Task: Look for products in the category "Other Cooking Oils" from Ellyndale only.
Action: Mouse moved to (249, 125)
Screenshot: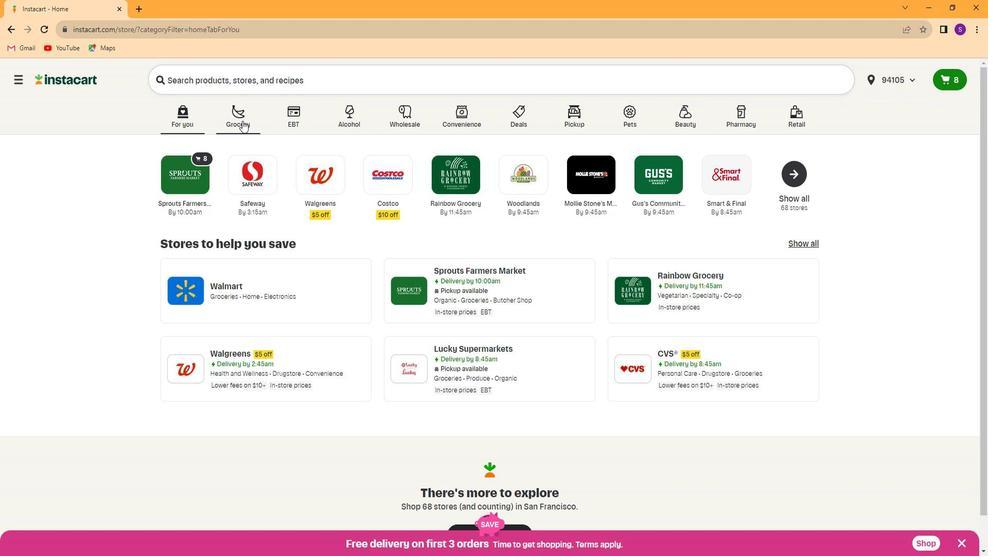 
Action: Mouse pressed left at (249, 125)
Screenshot: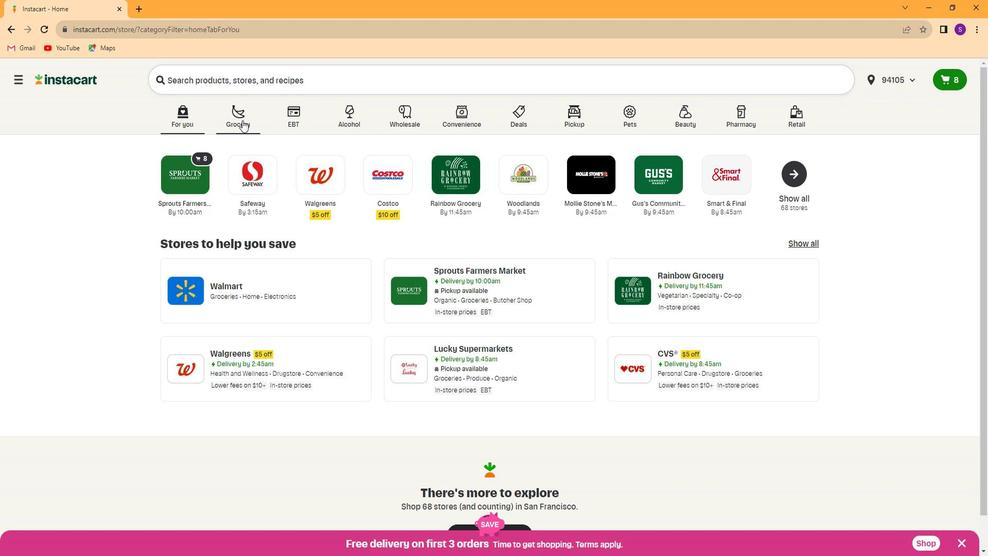 
Action: Mouse moved to (756, 204)
Screenshot: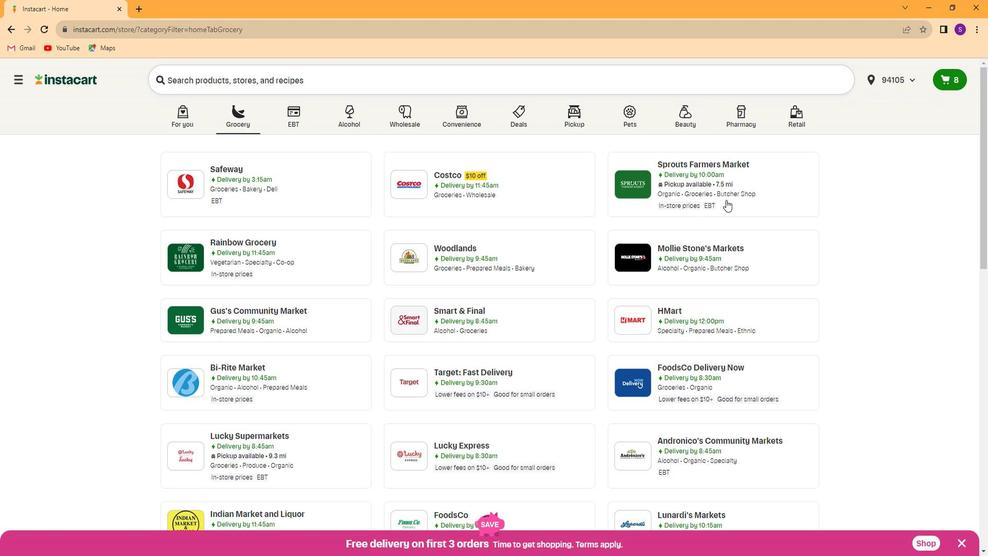 
Action: Mouse pressed left at (756, 204)
Screenshot: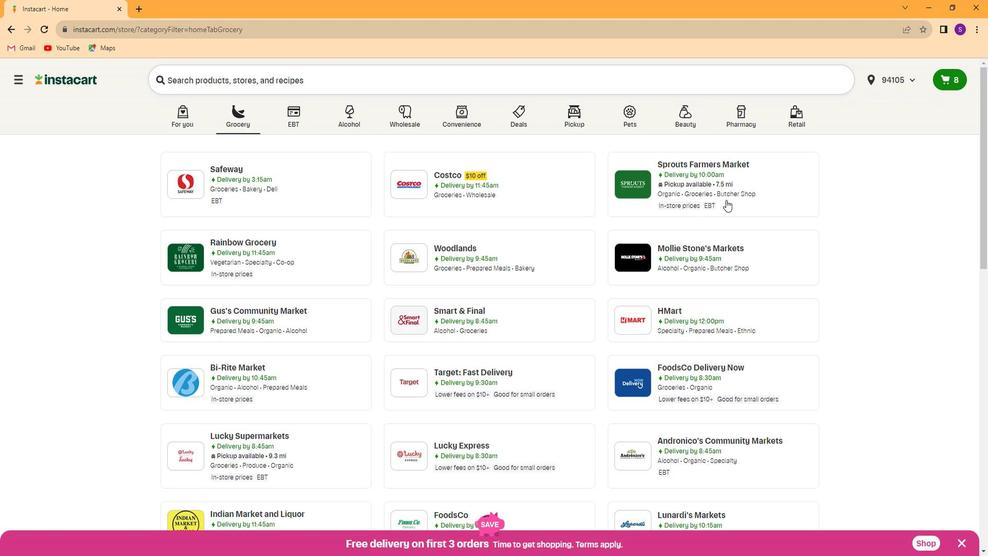 
Action: Mouse moved to (78, 423)
Screenshot: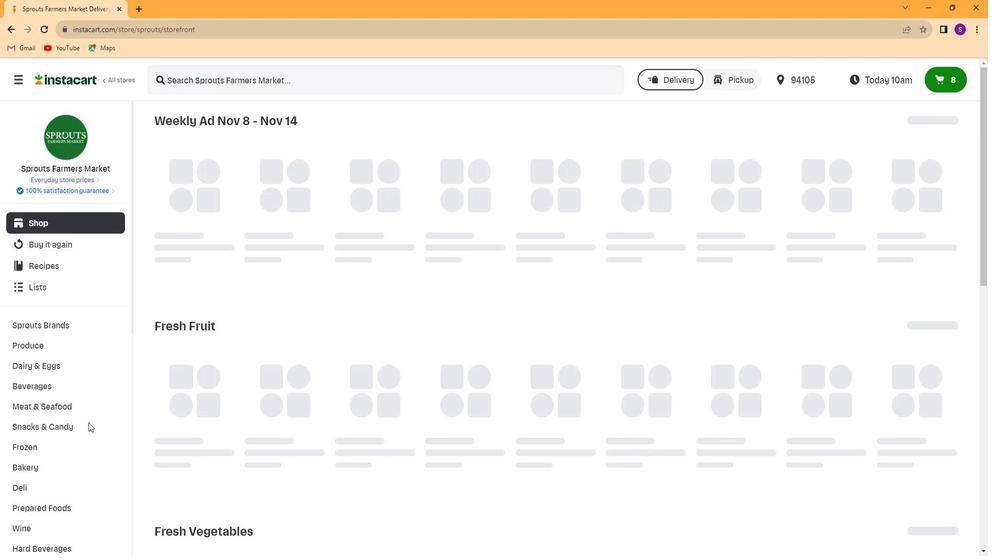 
Action: Mouse scrolled (78, 423) with delta (0, 0)
Screenshot: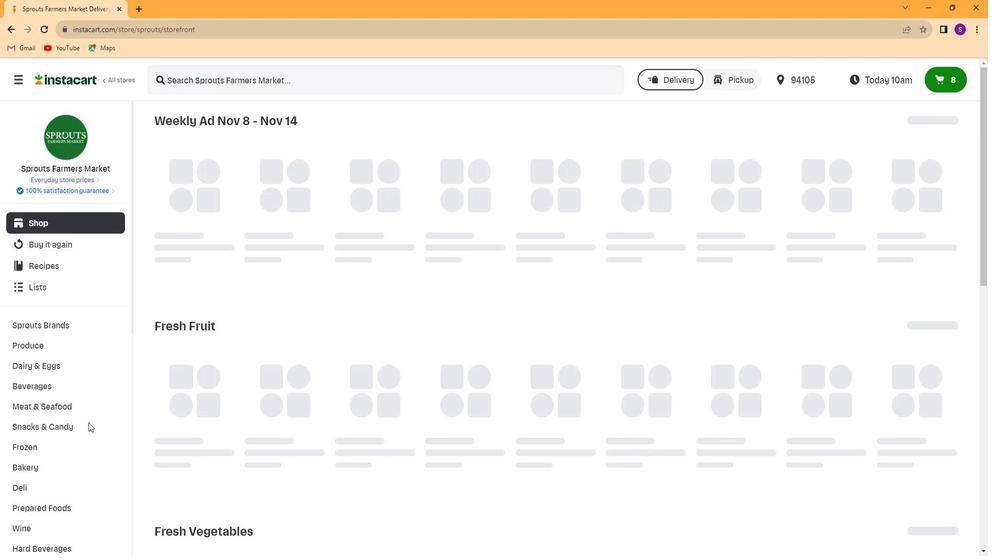 
Action: Mouse moved to (22, 403)
Screenshot: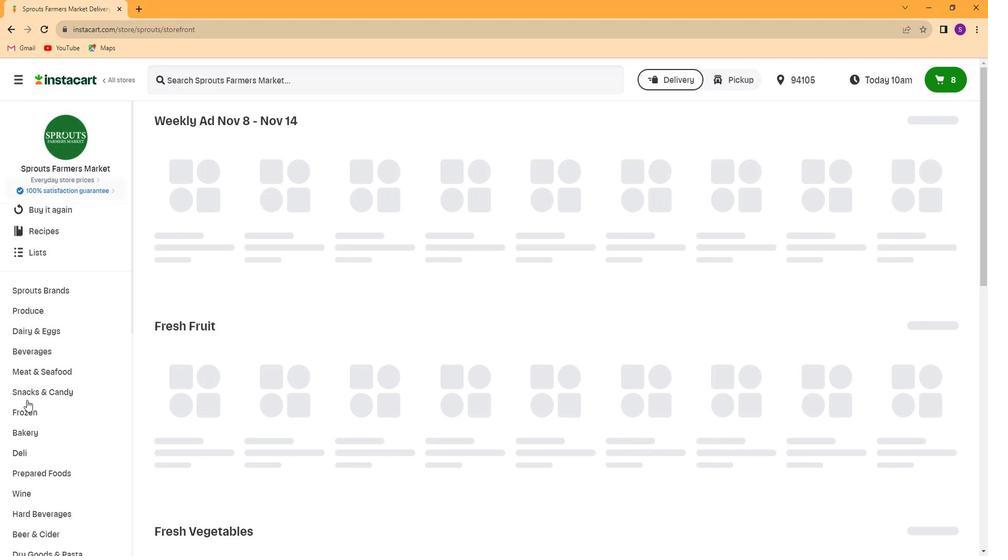 
Action: Mouse scrolled (22, 402) with delta (0, 0)
Screenshot: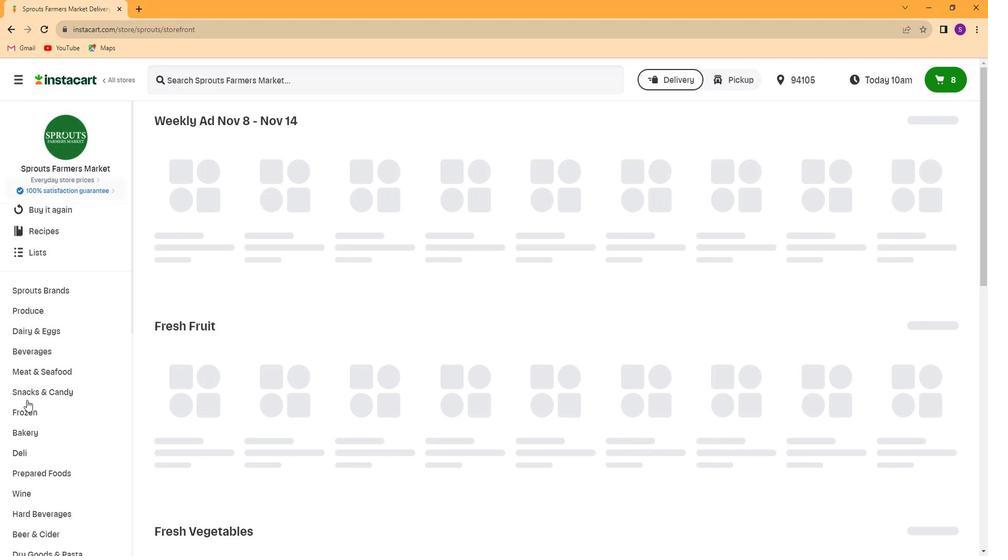 
Action: Mouse moved to (23, 401)
Screenshot: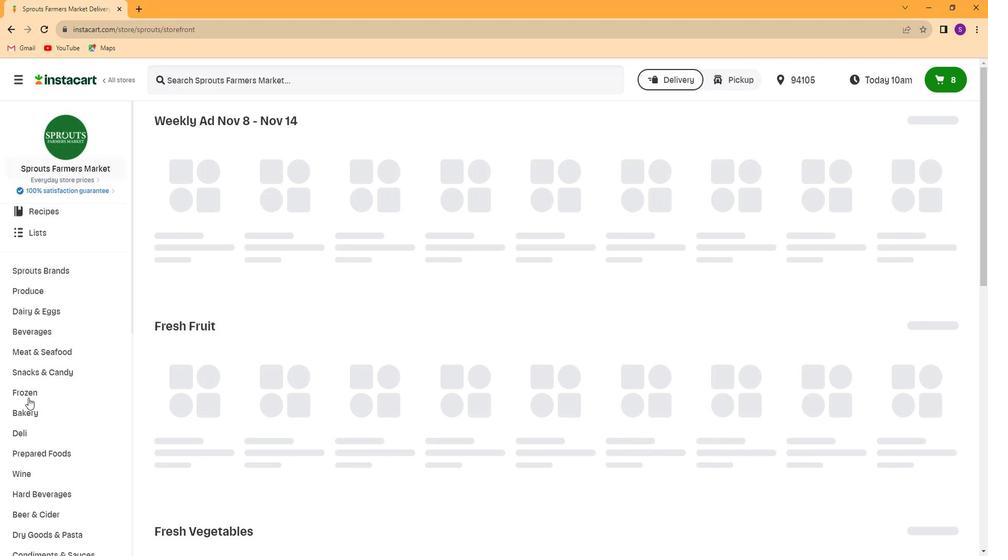
Action: Mouse scrolled (23, 401) with delta (0, 0)
Screenshot: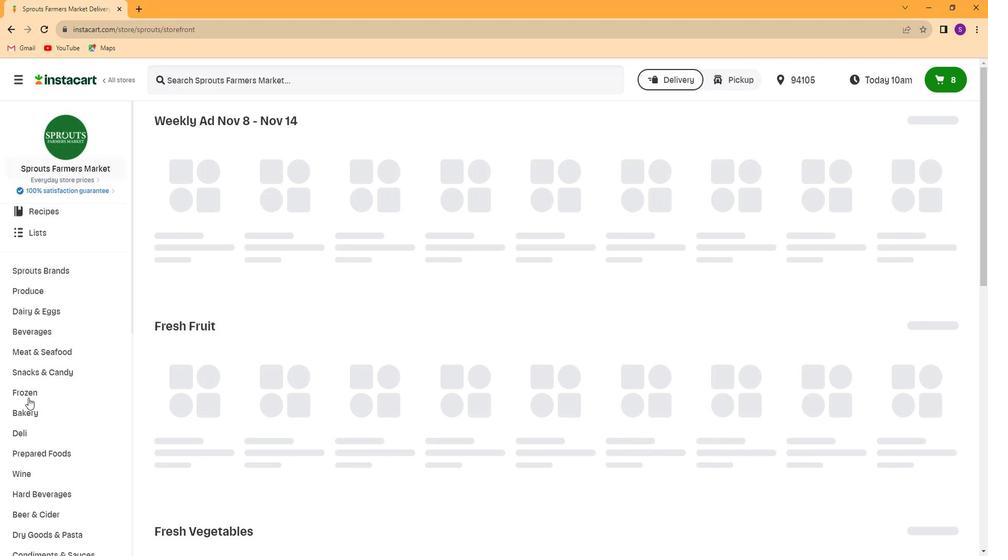 
Action: Mouse moved to (26, 401)
Screenshot: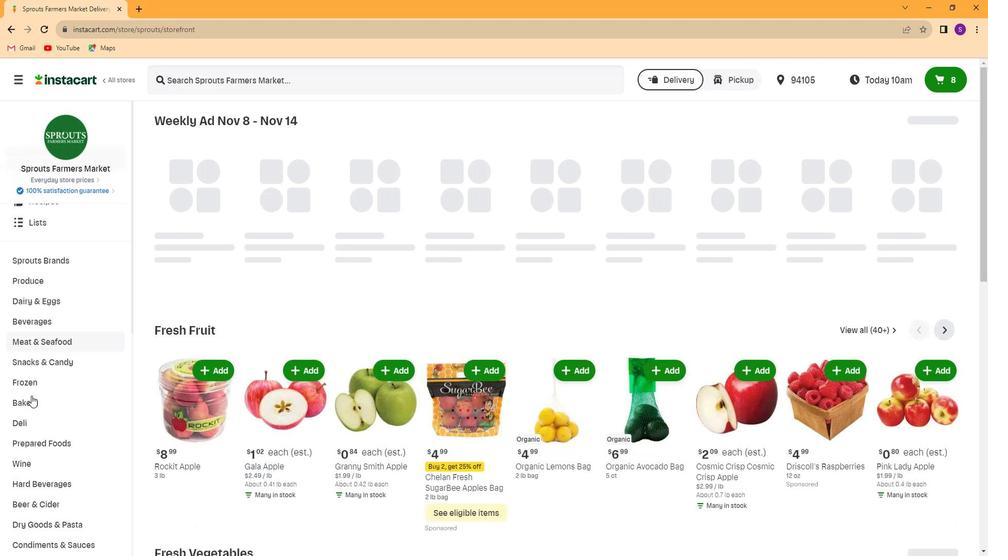 
Action: Mouse scrolled (26, 400) with delta (0, 0)
Screenshot: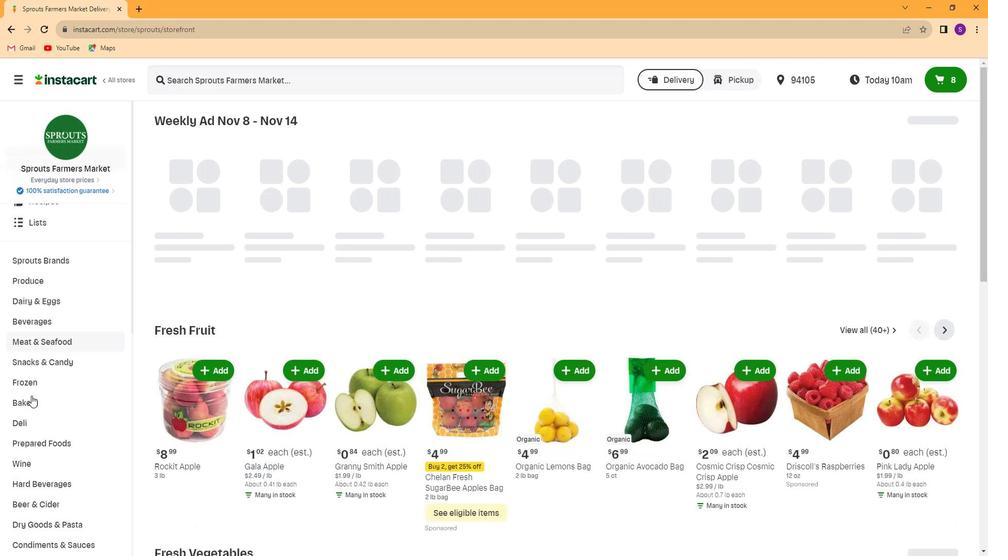 
Action: Mouse moved to (28, 398)
Screenshot: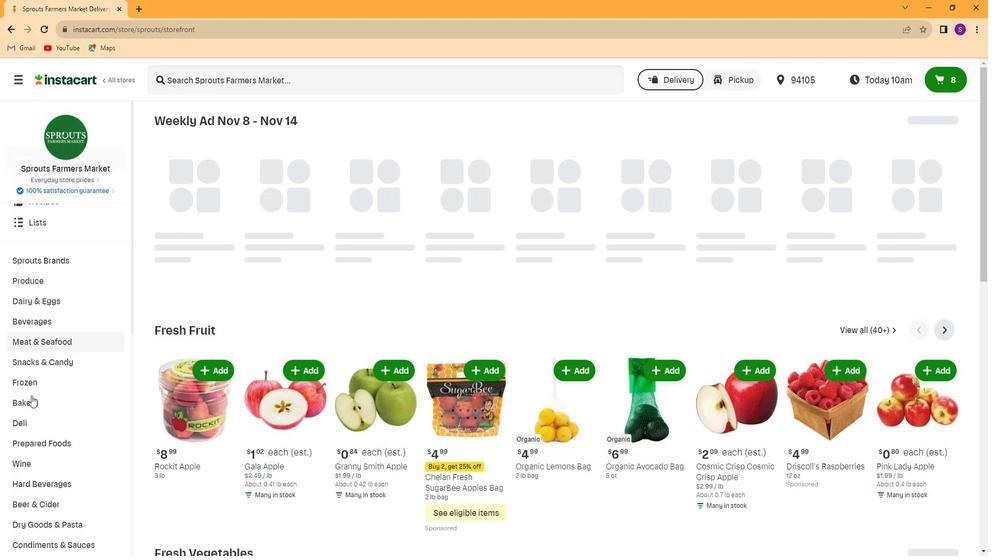
Action: Mouse scrolled (28, 397) with delta (0, 0)
Screenshot: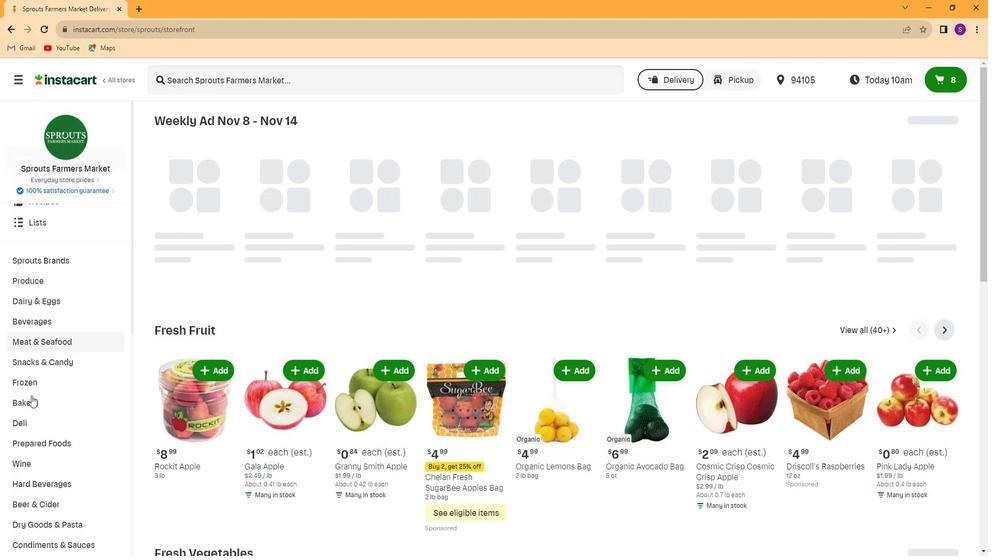 
Action: Mouse moved to (30, 396)
Screenshot: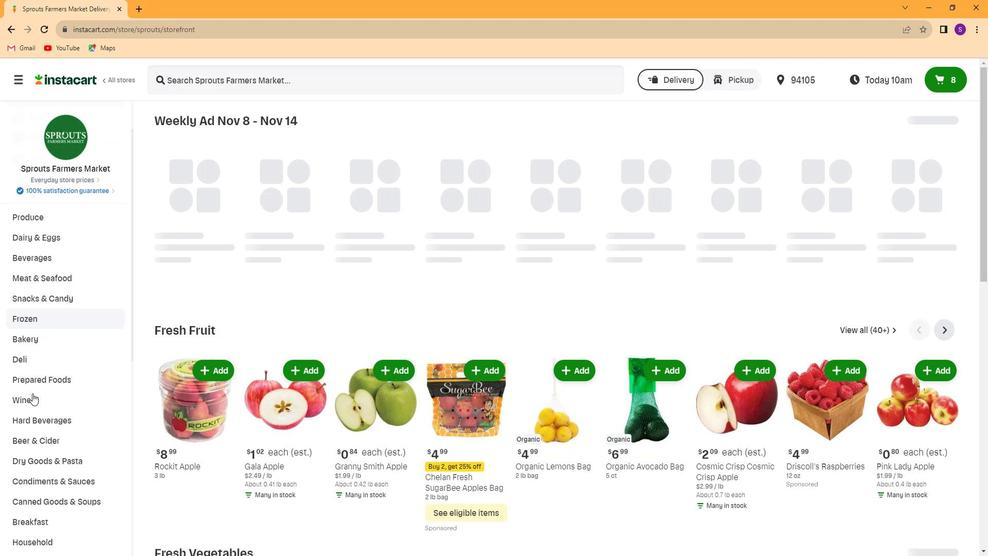 
Action: Mouse scrolled (30, 395) with delta (0, 0)
Screenshot: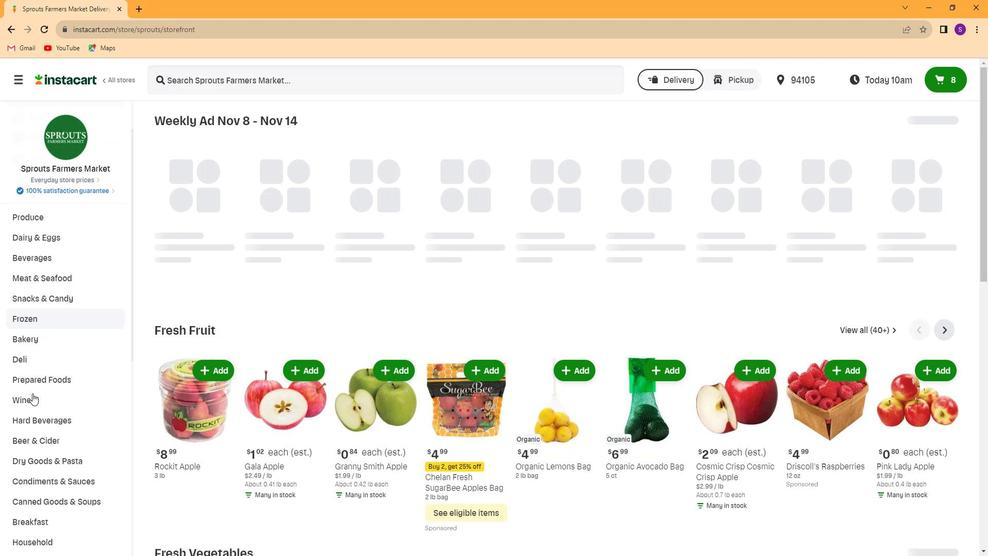 
Action: Mouse moved to (53, 468)
Screenshot: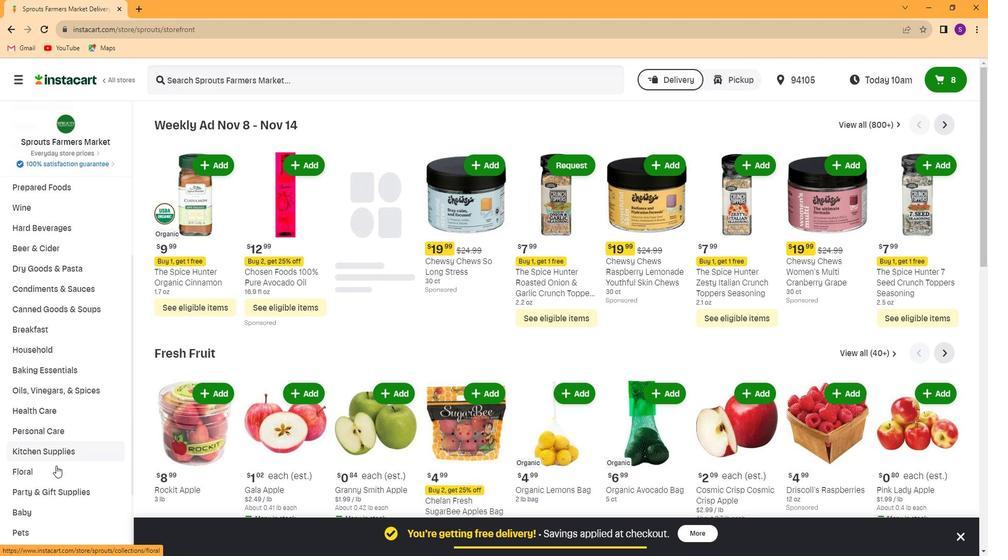 
Action: Mouse scrolled (53, 468) with delta (0, 0)
Screenshot: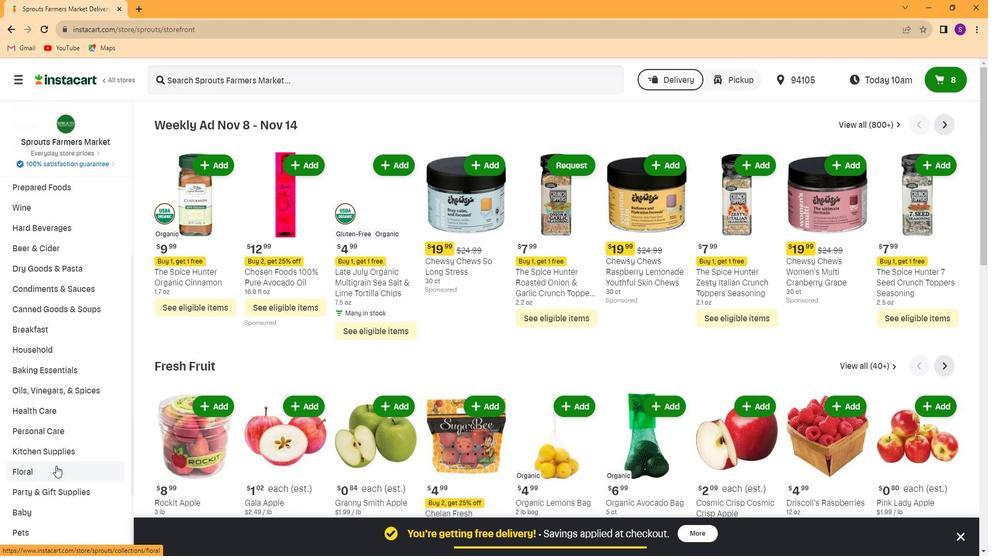 
Action: Mouse scrolled (53, 468) with delta (0, 0)
Screenshot: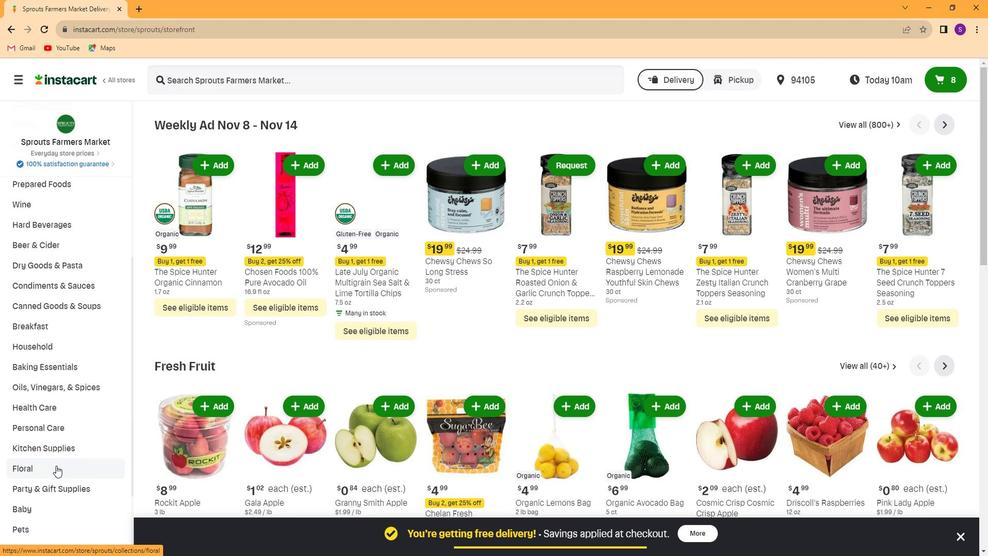 
Action: Mouse moved to (61, 471)
Screenshot: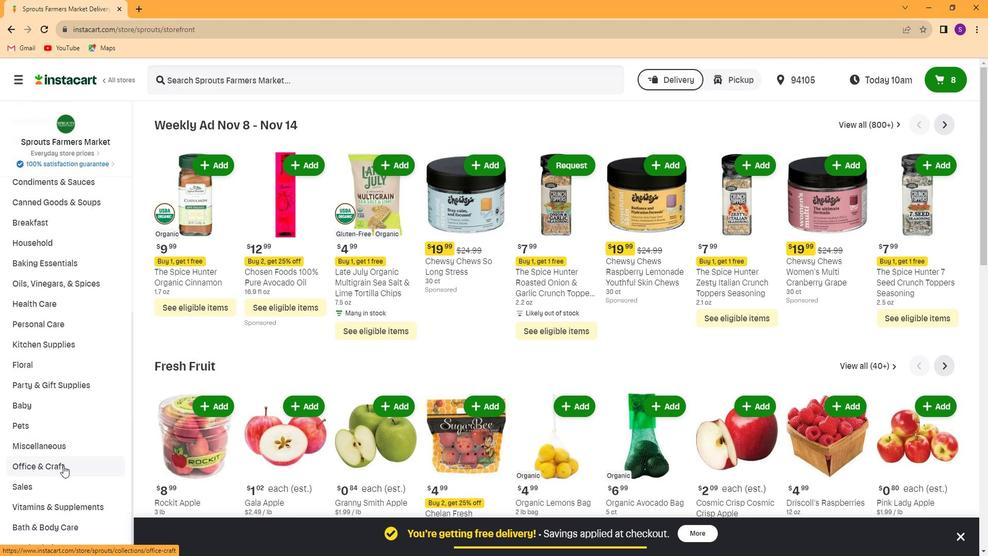 
Action: Mouse scrolled (61, 471) with delta (0, 0)
Screenshot: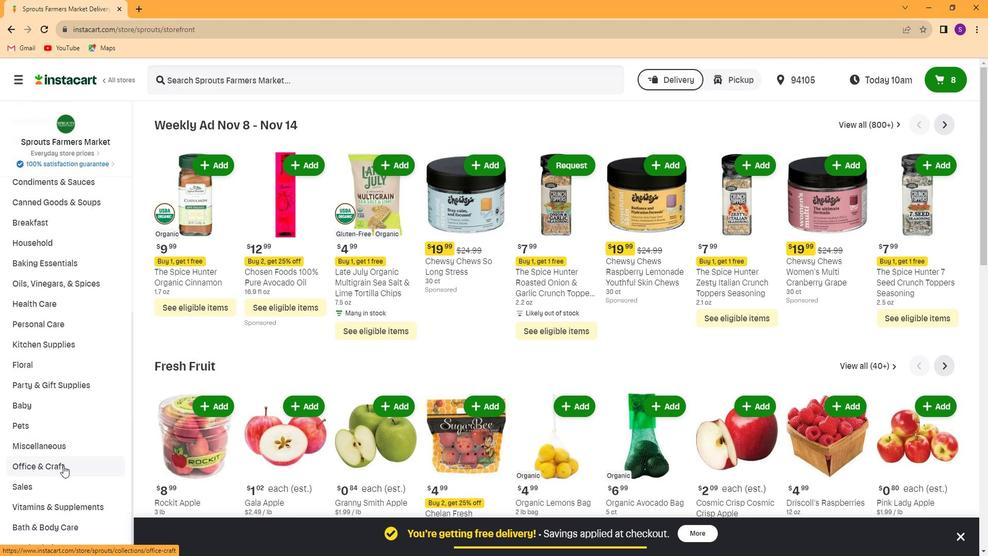 
Action: Mouse moved to (60, 463)
Screenshot: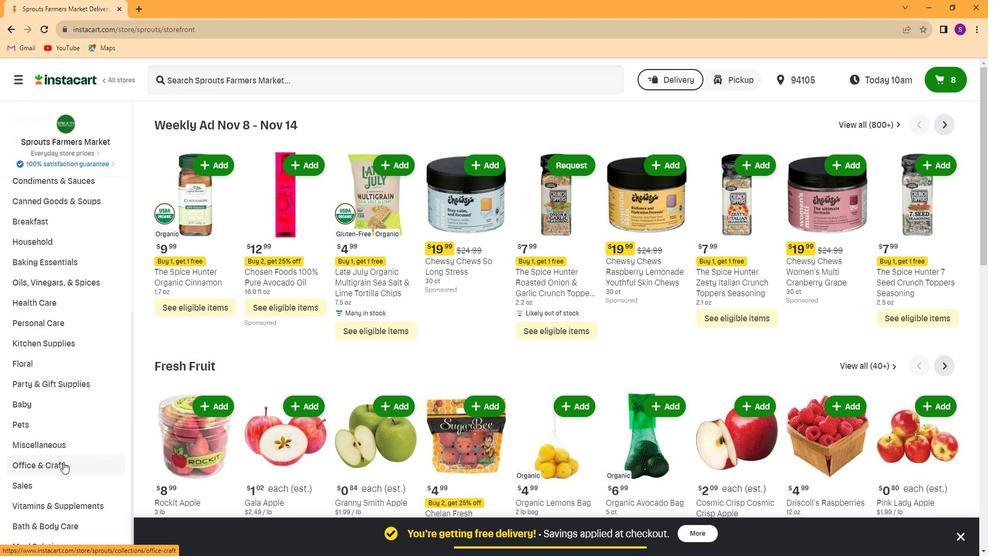 
Action: Mouse scrolled (60, 462) with delta (0, 0)
Screenshot: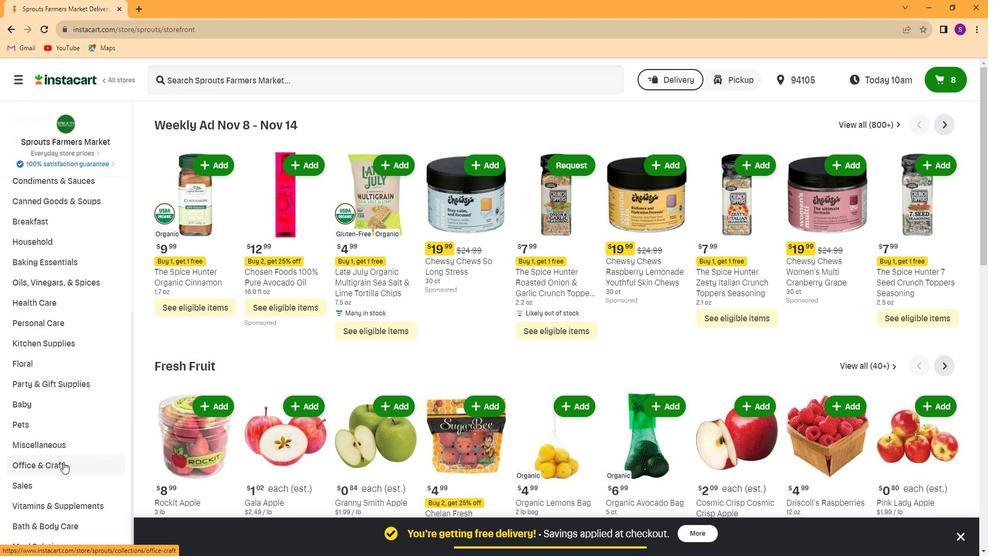 
Action: Mouse moved to (58, 457)
Screenshot: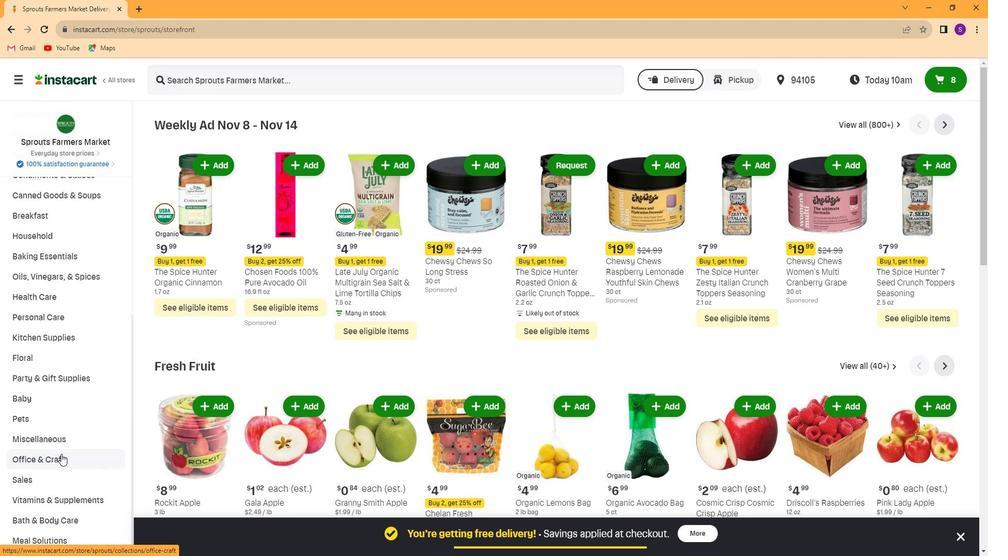 
Action: Mouse scrolled (58, 456) with delta (0, 0)
Screenshot: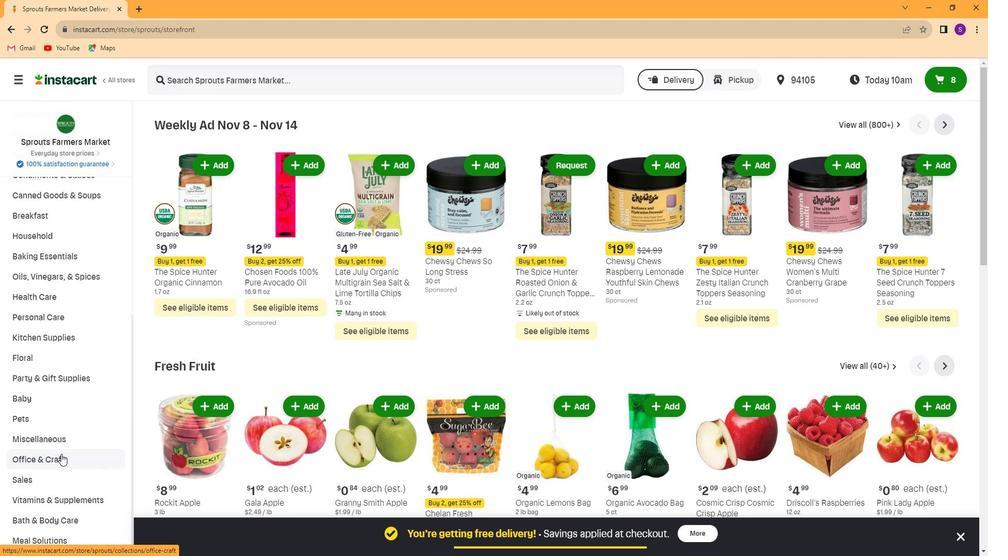 
Action: Mouse moved to (56, 449)
Screenshot: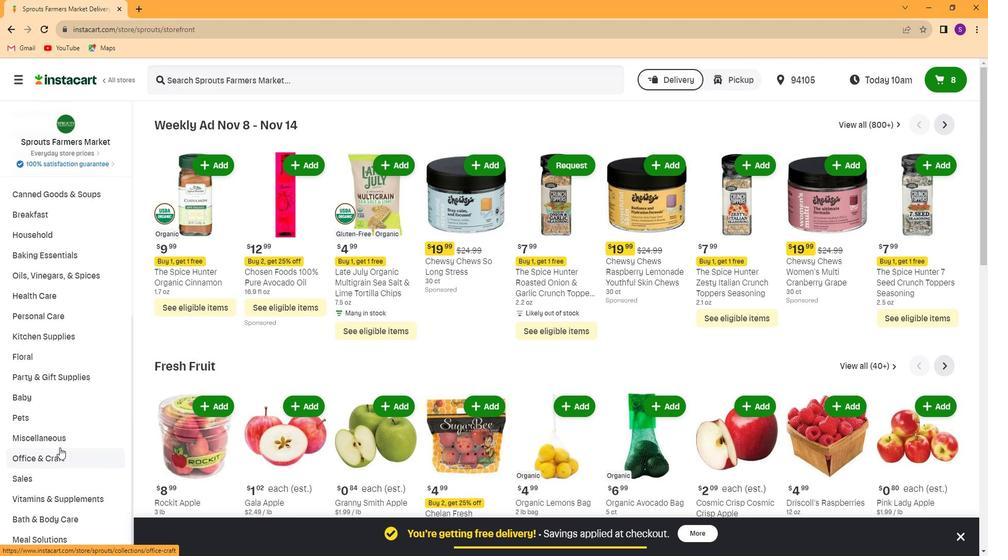 
Action: Mouse scrolled (56, 449) with delta (0, 0)
Screenshot: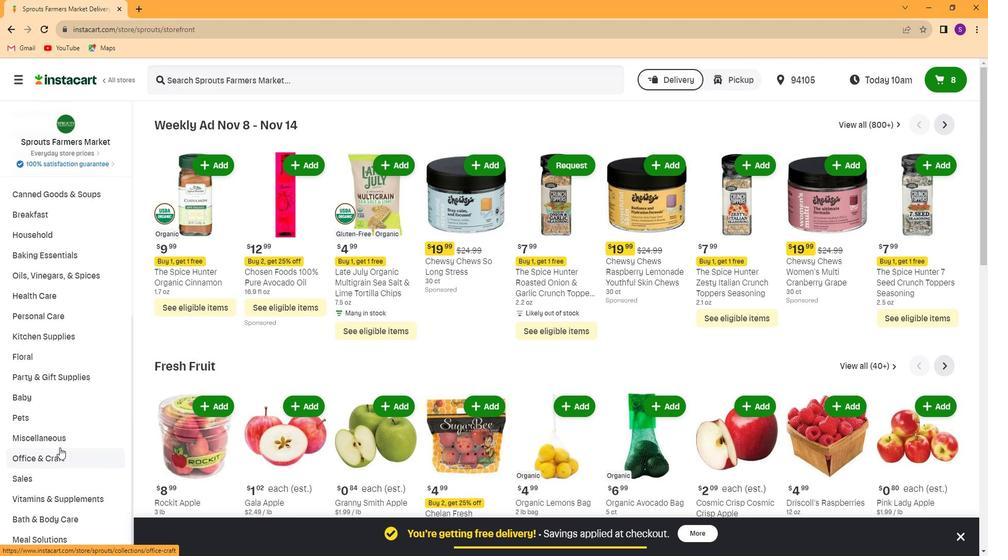 
Action: Mouse moved to (56, 446)
Screenshot: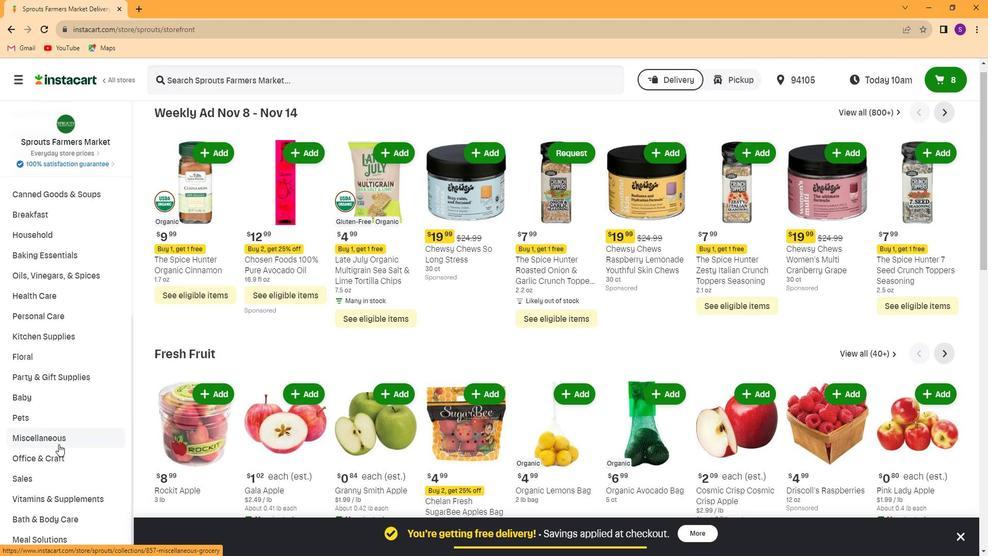 
Action: Mouse scrolled (56, 446) with delta (0, 0)
Screenshot: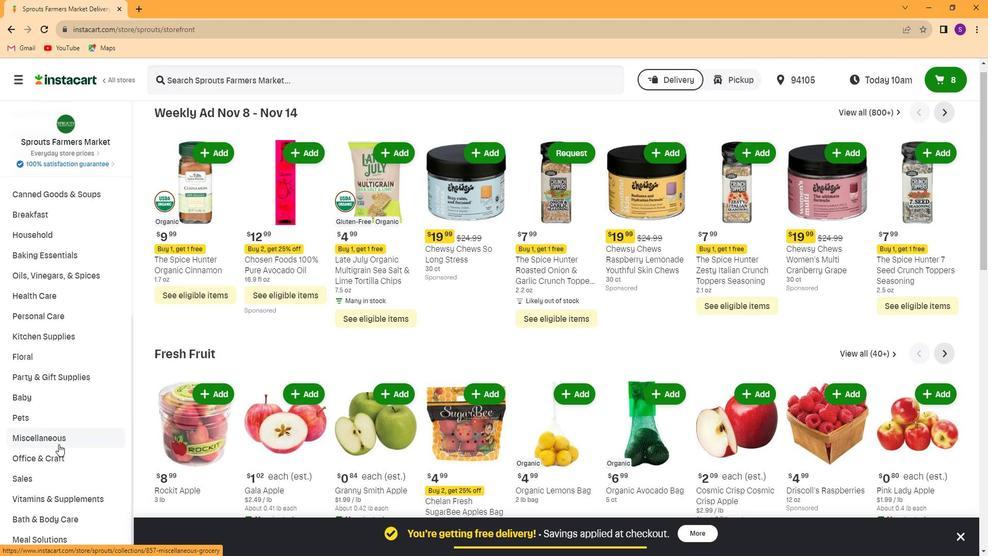 
Action: Mouse moved to (52, 428)
Screenshot: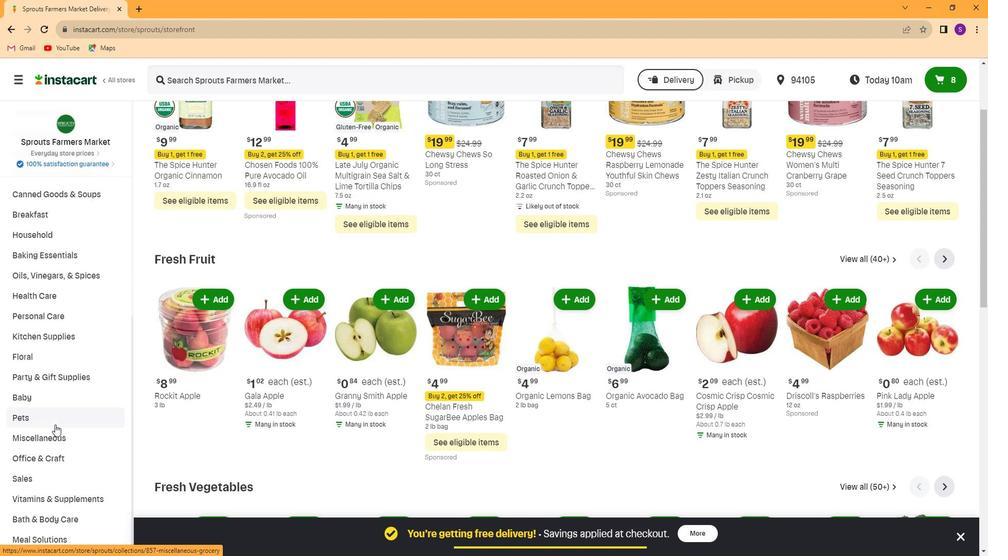
Action: Mouse scrolled (52, 428) with delta (0, 0)
Screenshot: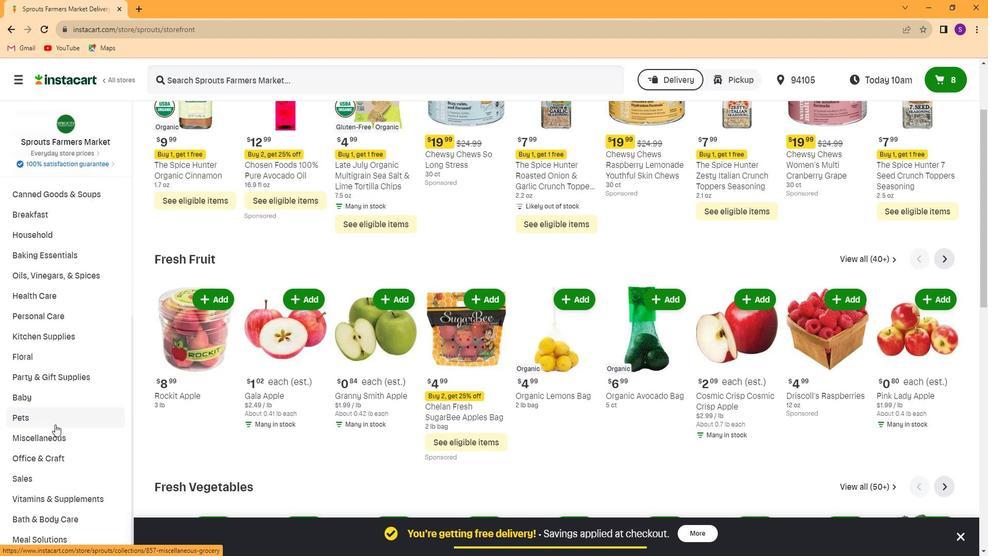 
Action: Mouse moved to (52, 427)
Screenshot: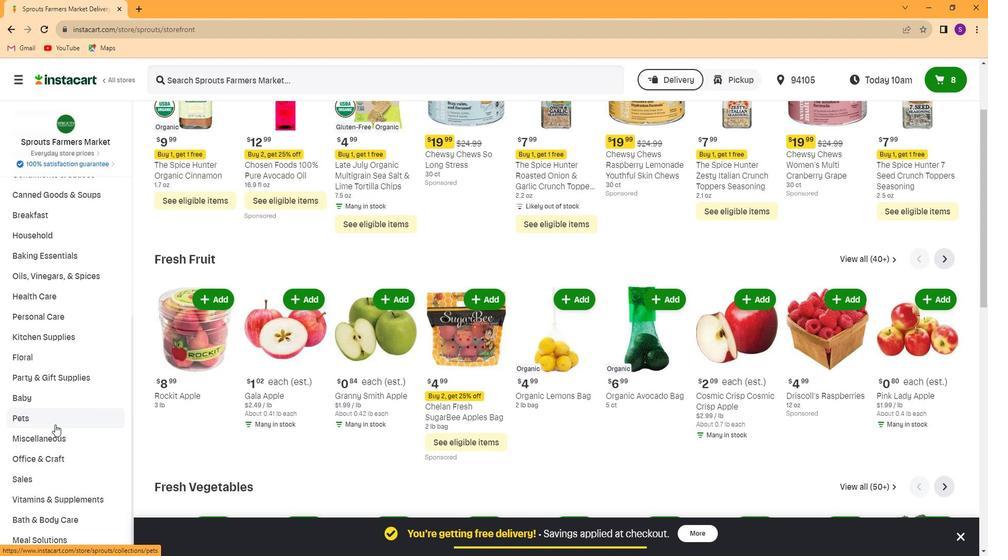 
Action: Mouse scrolled (52, 427) with delta (0, 0)
Screenshot: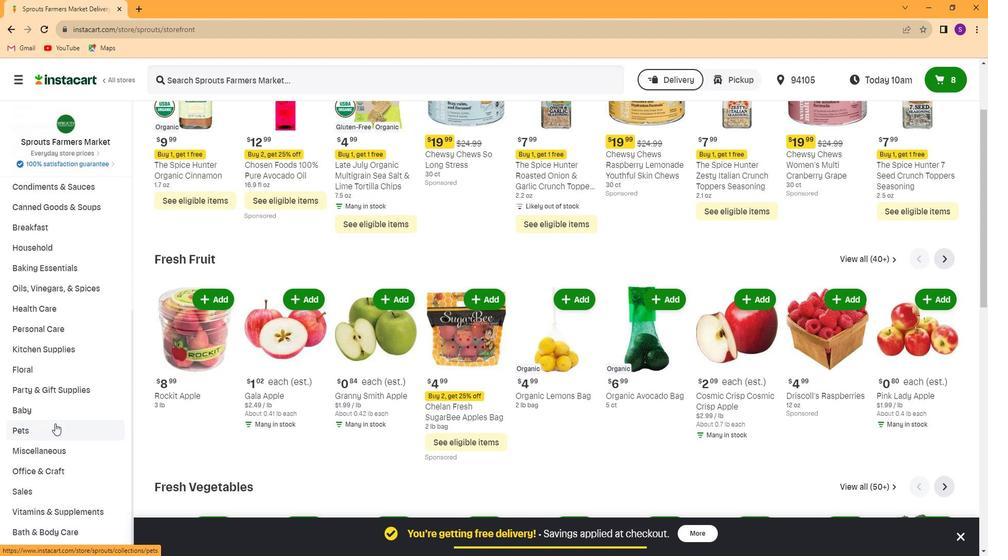 
Action: Mouse moved to (52, 426)
Screenshot: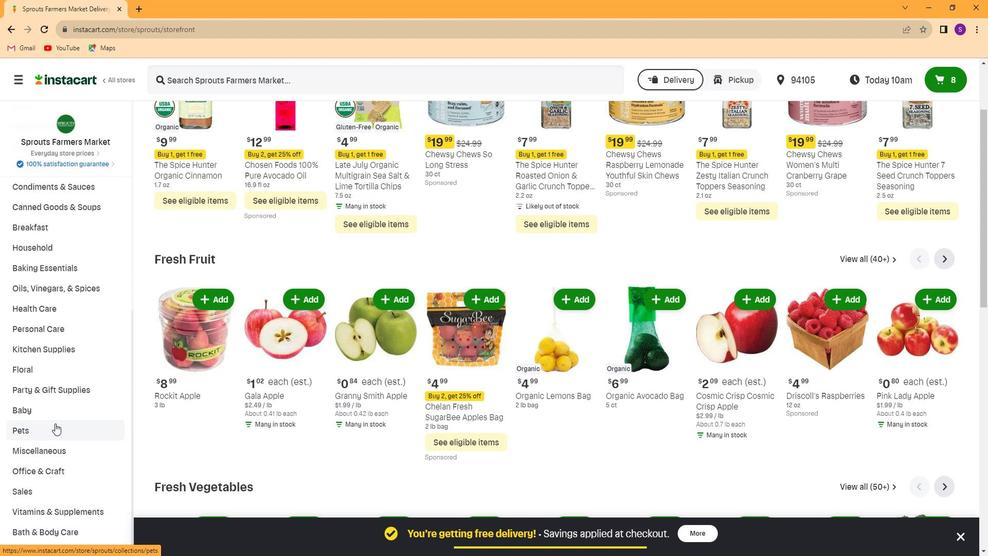 
Action: Mouse scrolled (52, 427) with delta (0, 1)
Screenshot: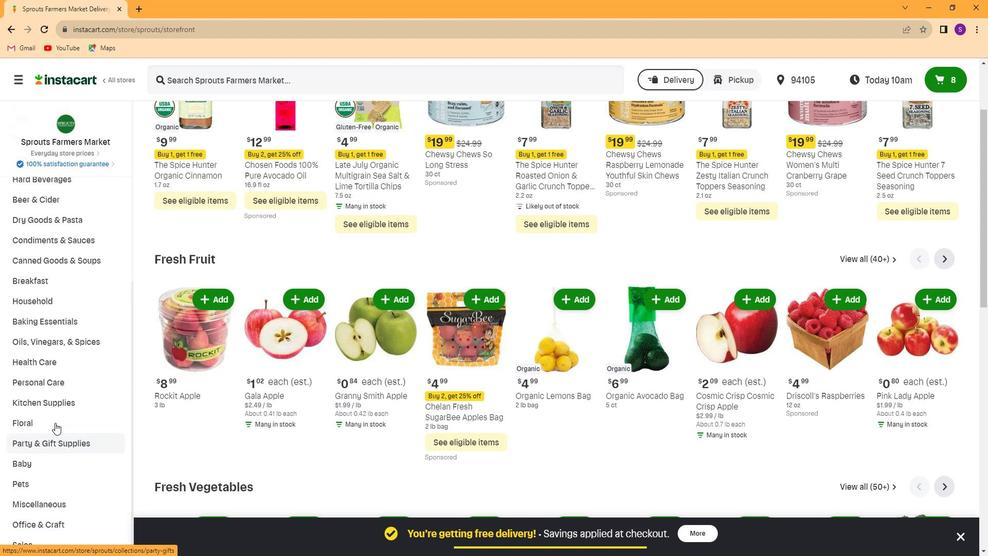 
Action: Mouse moved to (62, 437)
Screenshot: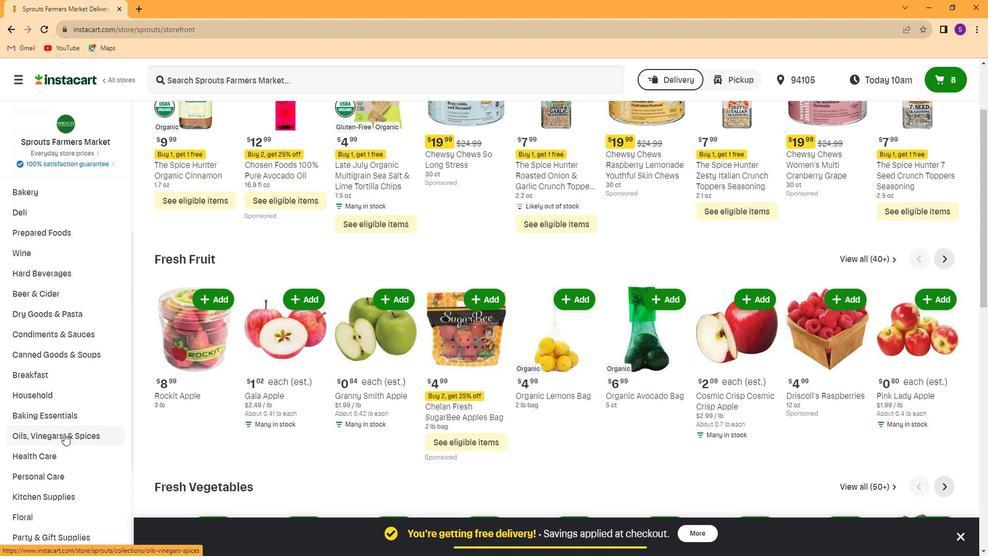 
Action: Mouse pressed left at (62, 437)
Screenshot: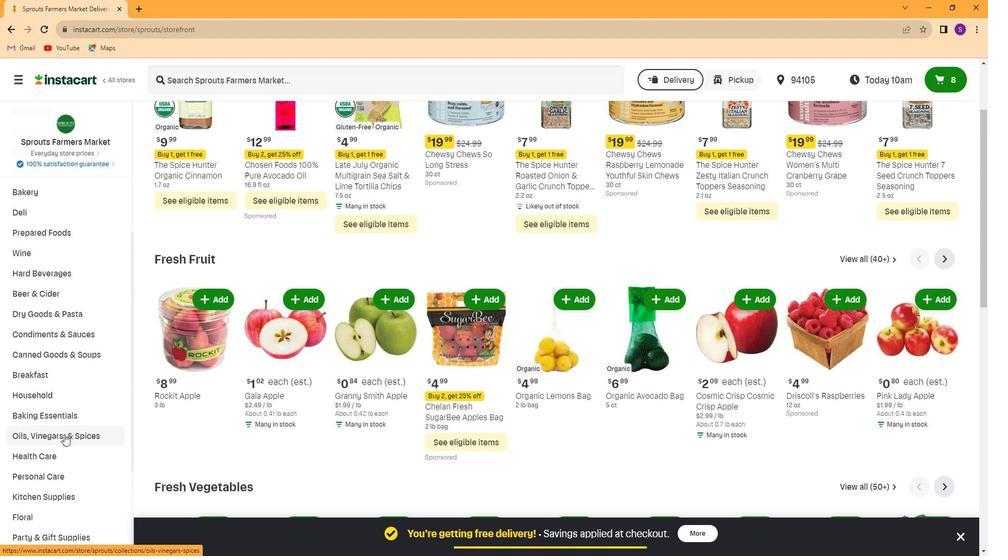 
Action: Mouse moved to (592, 157)
Screenshot: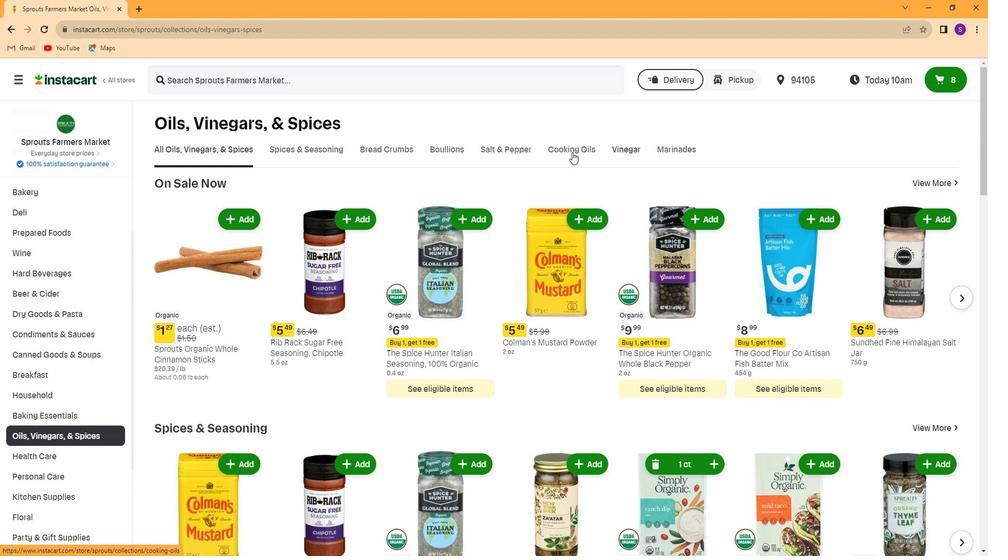 
Action: Mouse pressed left at (592, 157)
Screenshot: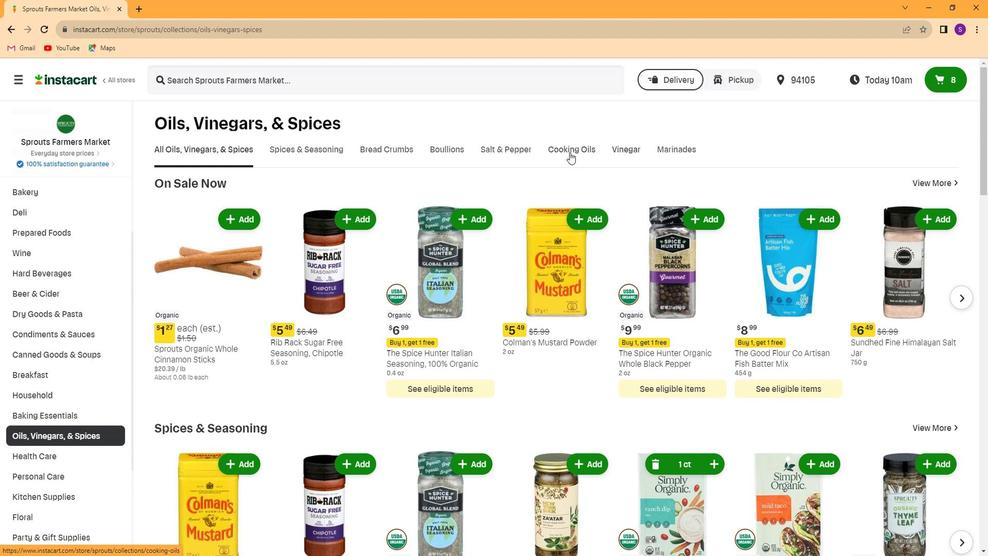 
Action: Mouse moved to (767, 201)
Screenshot: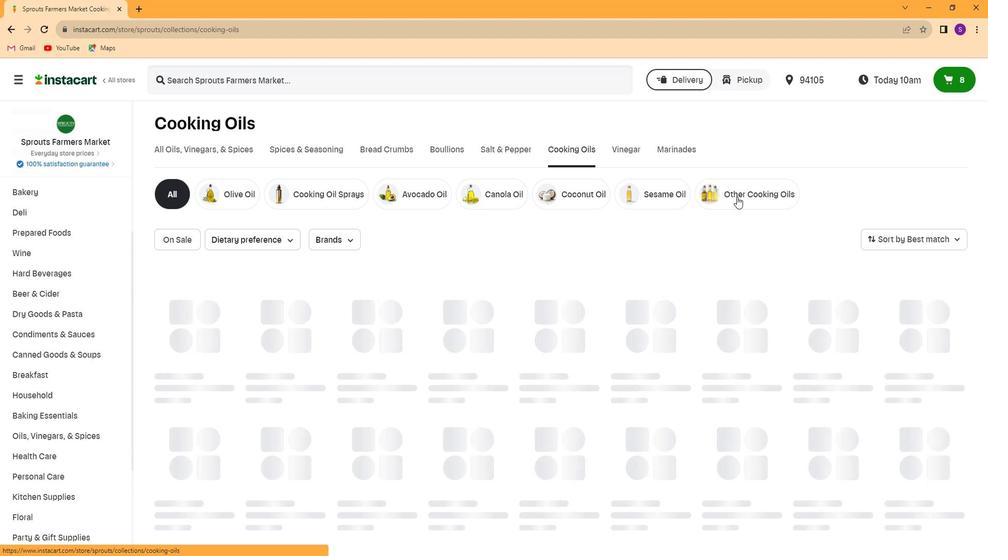
Action: Mouse pressed left at (767, 201)
Screenshot: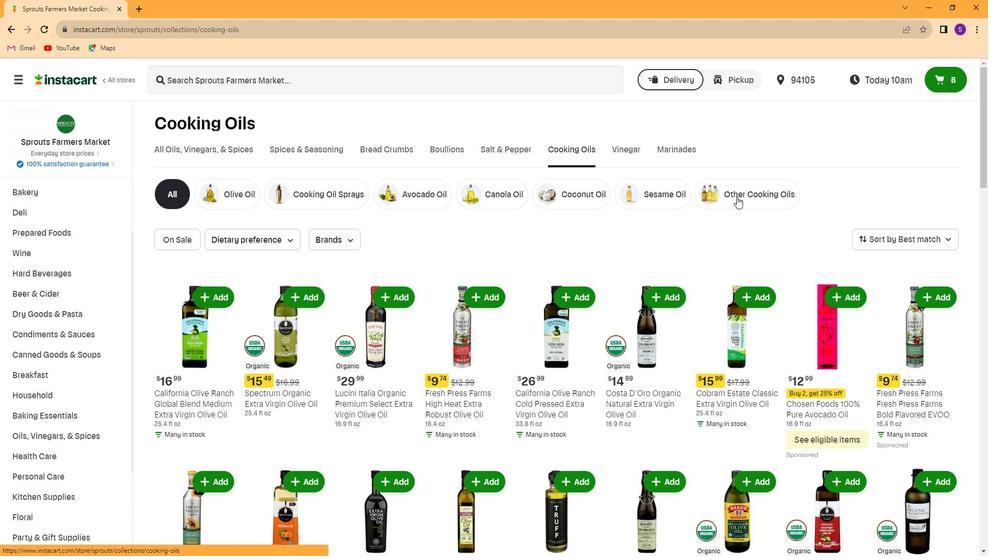 
Action: Mouse moved to (357, 243)
Screenshot: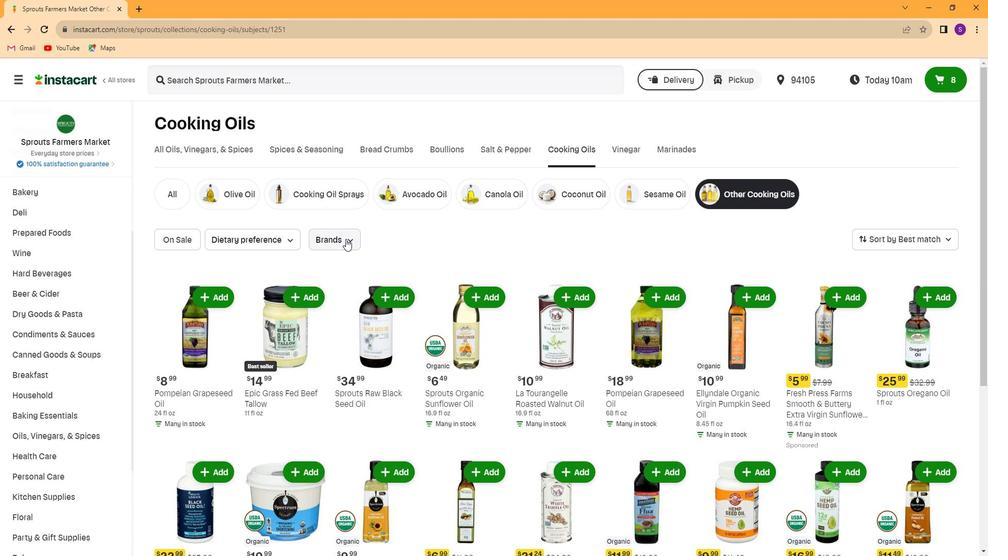 
Action: Mouse pressed left at (357, 243)
Screenshot: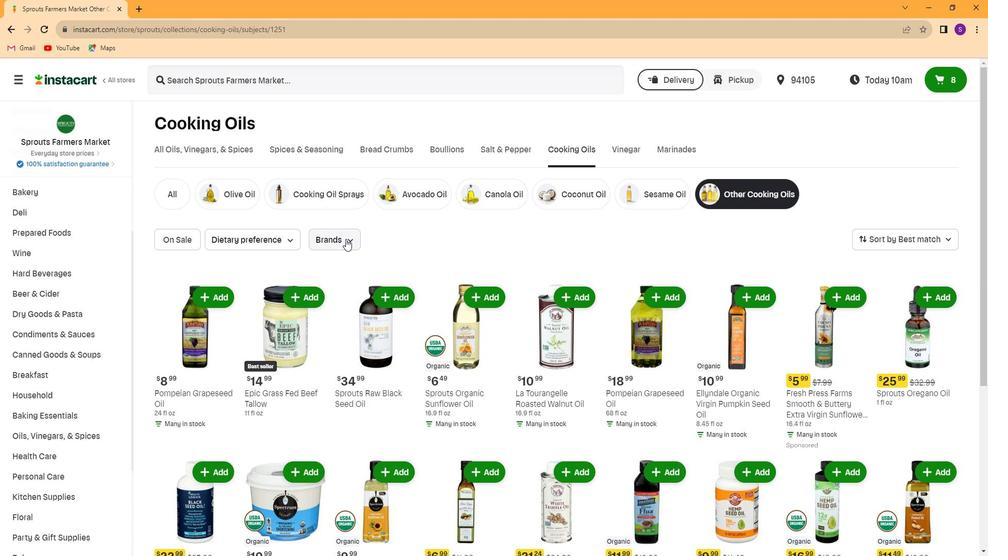 
Action: Mouse moved to (398, 352)
Screenshot: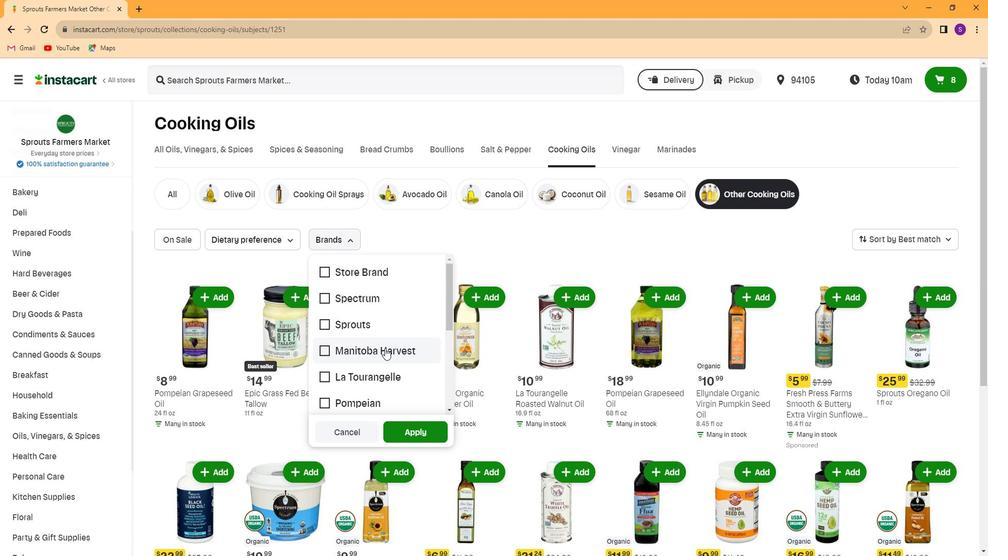 
Action: Mouse scrolled (398, 351) with delta (0, 0)
Screenshot: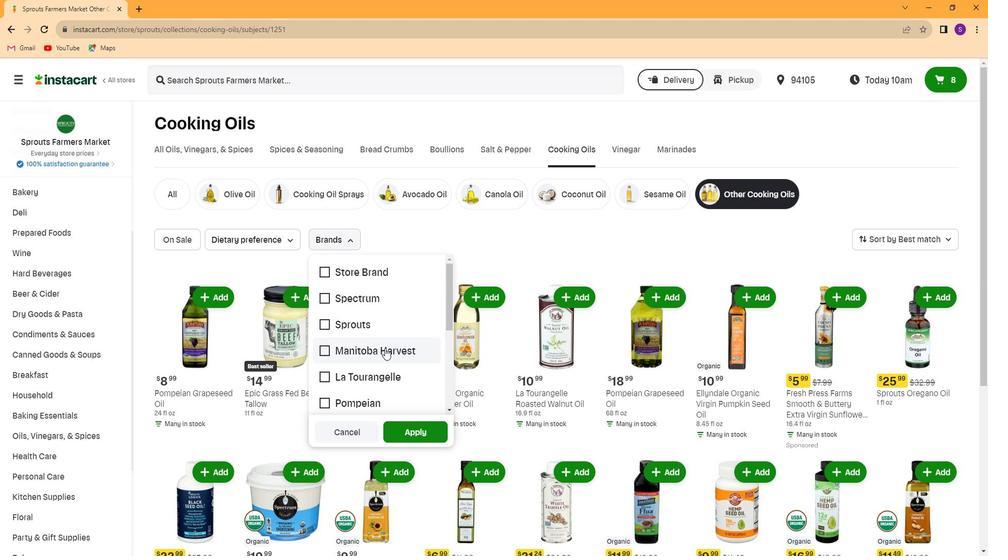 
Action: Mouse scrolled (398, 351) with delta (0, 0)
Screenshot: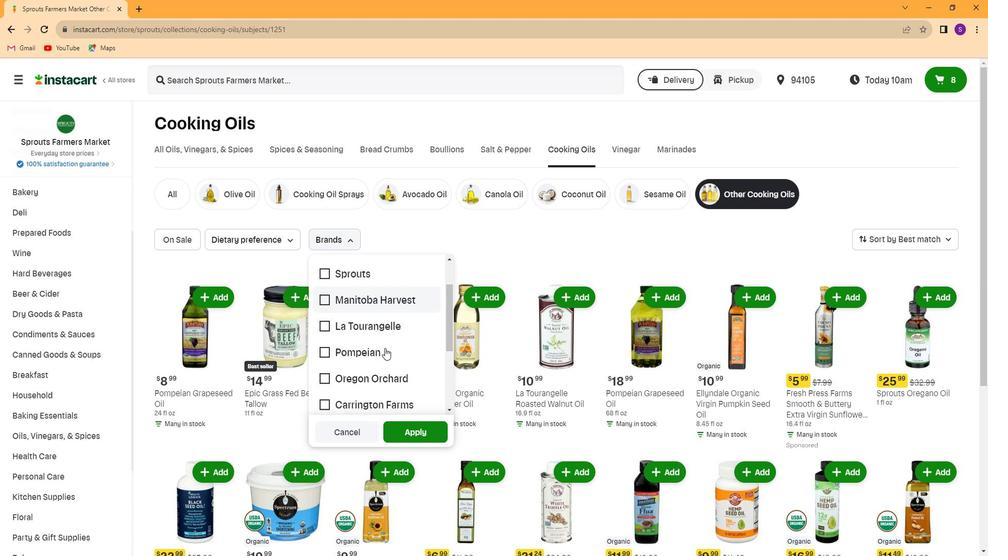 
Action: Mouse moved to (395, 353)
Screenshot: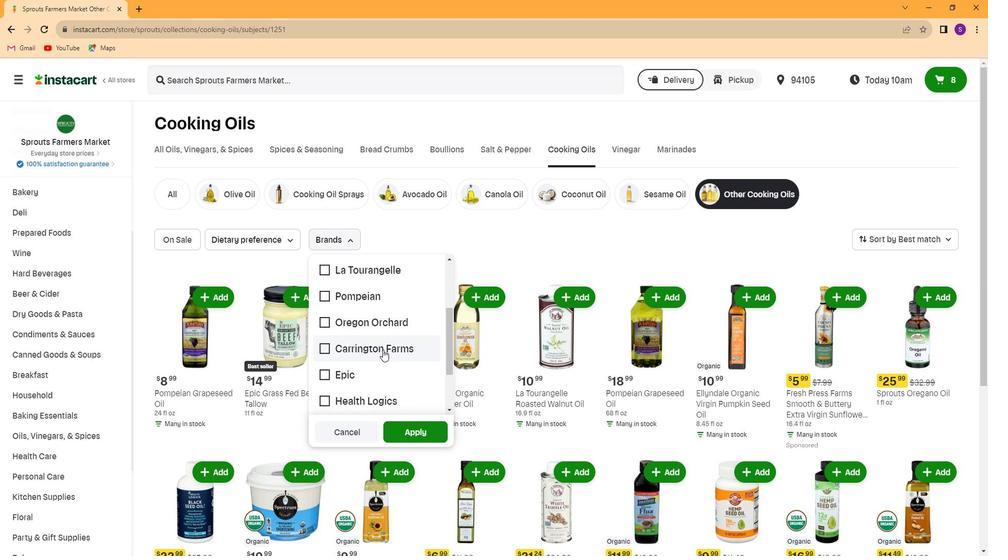 
Action: Mouse scrolled (395, 353) with delta (0, 0)
Screenshot: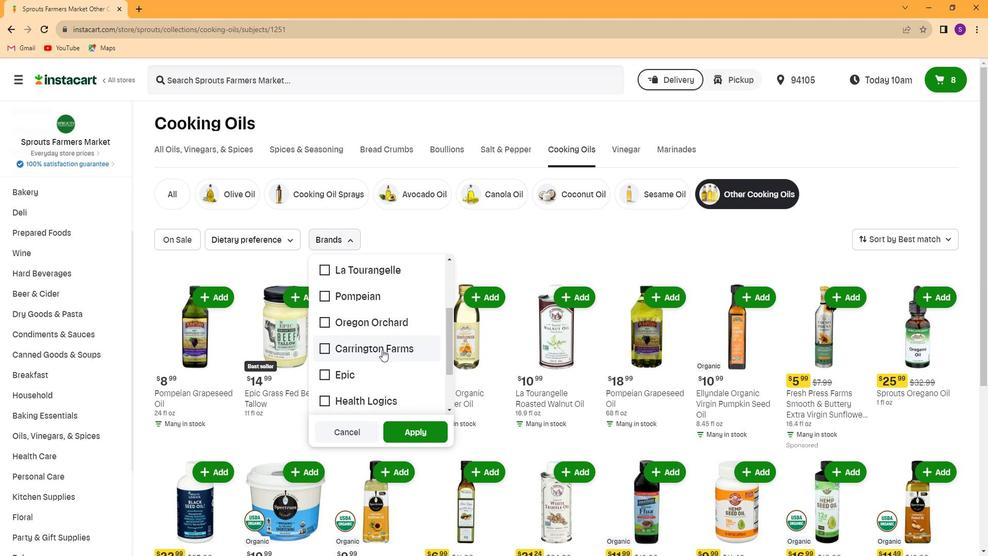 
Action: Mouse moved to (377, 379)
Screenshot: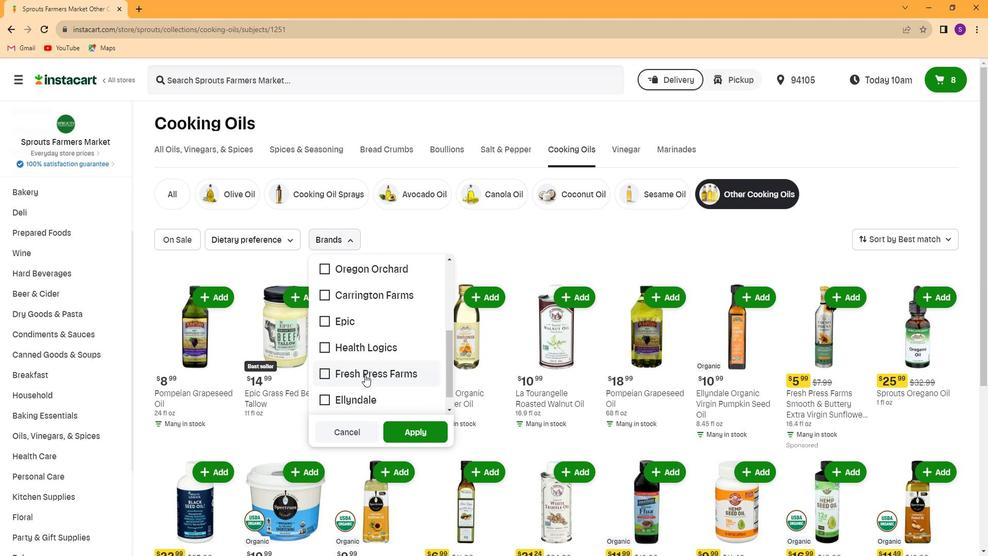 
Action: Mouse scrolled (377, 378) with delta (0, 0)
Screenshot: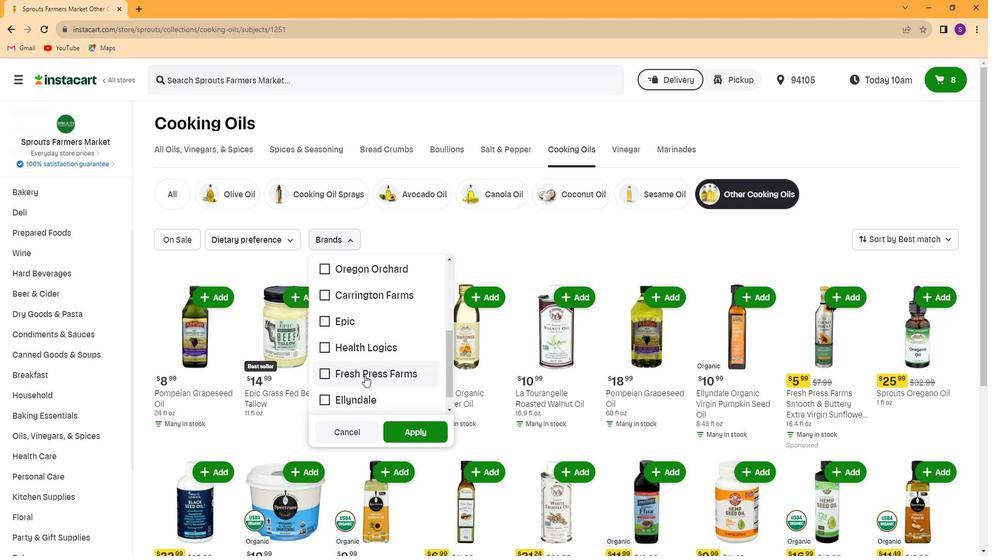 
Action: Mouse moved to (377, 378)
Screenshot: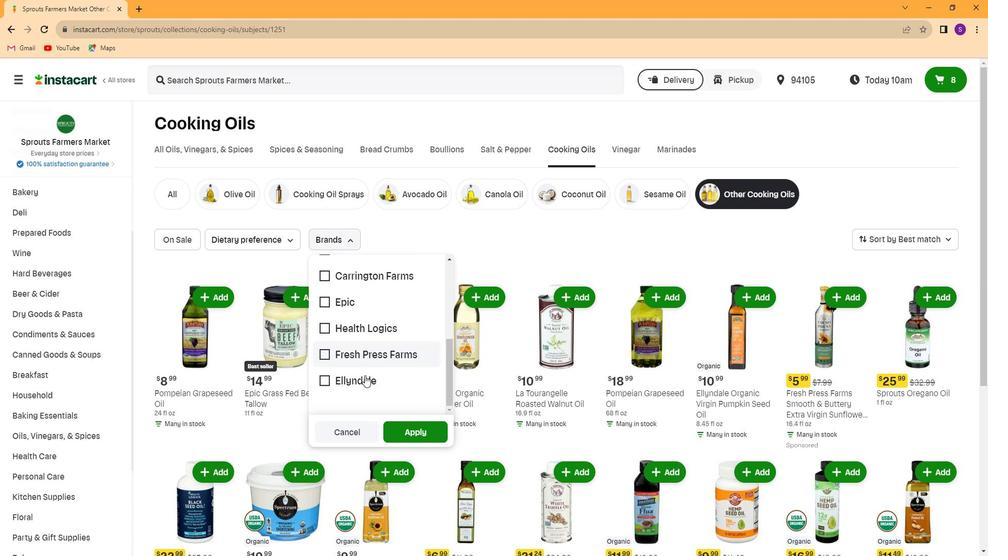 
Action: Mouse pressed left at (377, 378)
Screenshot: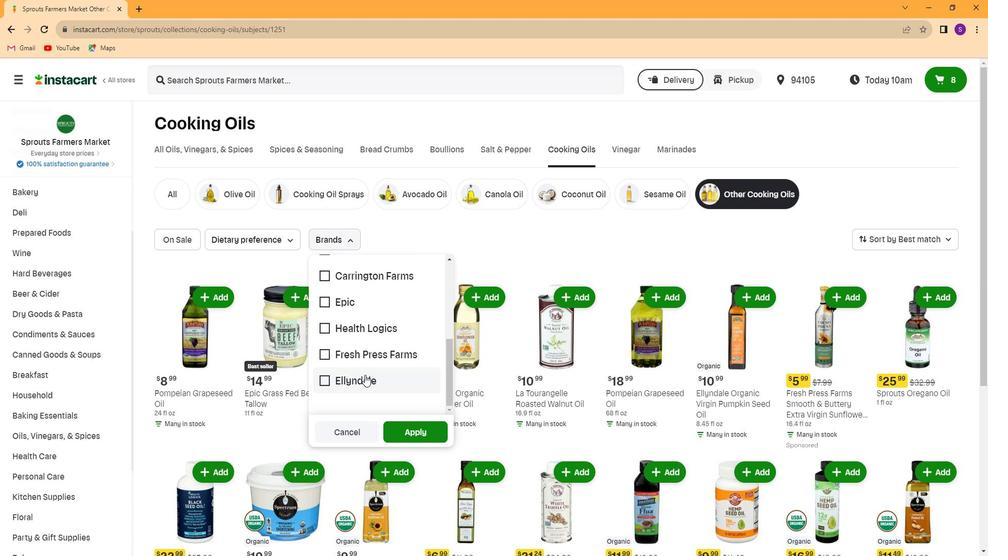 
Action: Mouse moved to (430, 427)
Screenshot: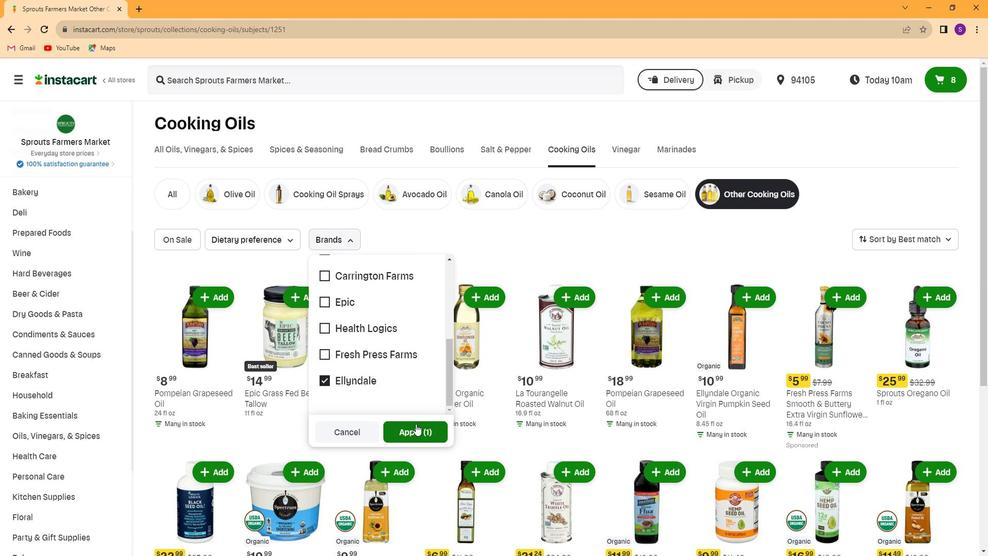 
Action: Mouse pressed left at (430, 427)
Screenshot: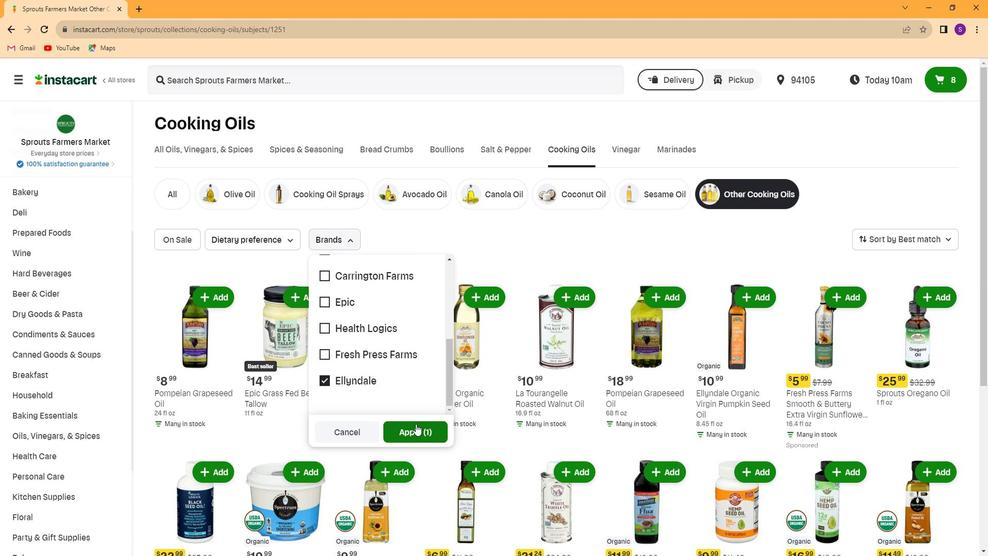 
Action: Mouse moved to (472, 412)
Screenshot: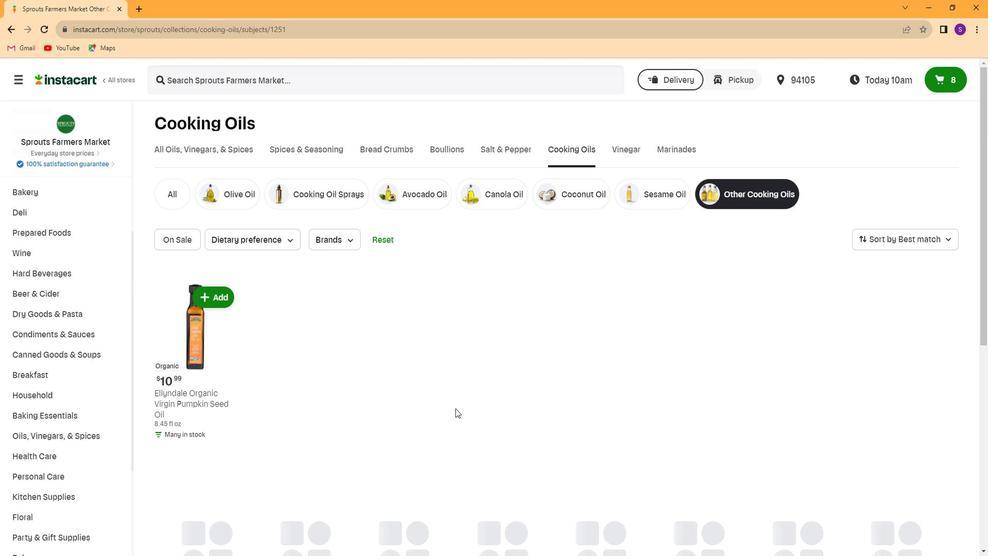 
